 Task: Show Markup Toolbar
Action: Mouse pressed left at (316, 248)
Screenshot: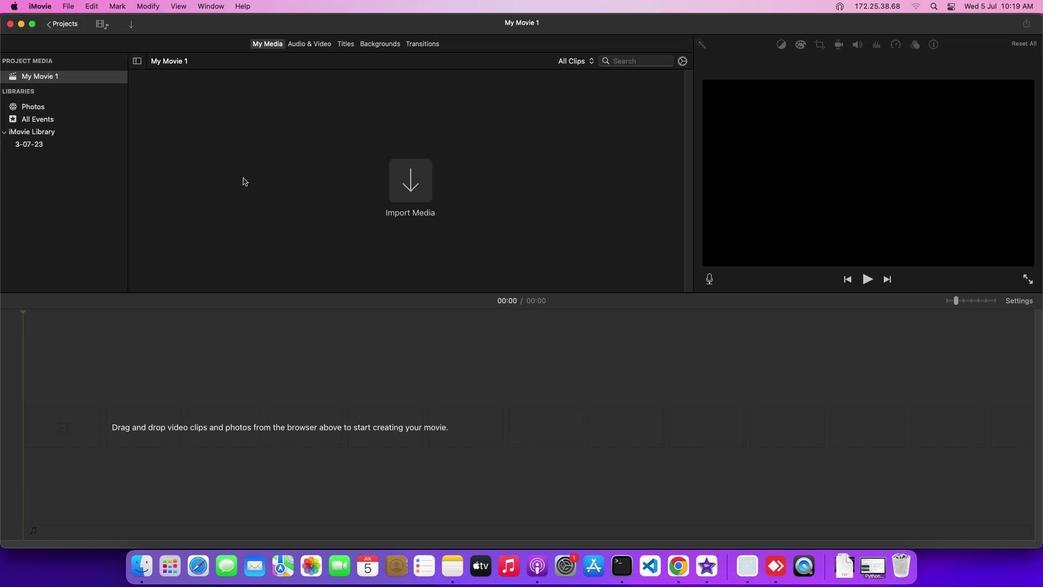 
Action: Mouse moved to (49, 30)
Screenshot: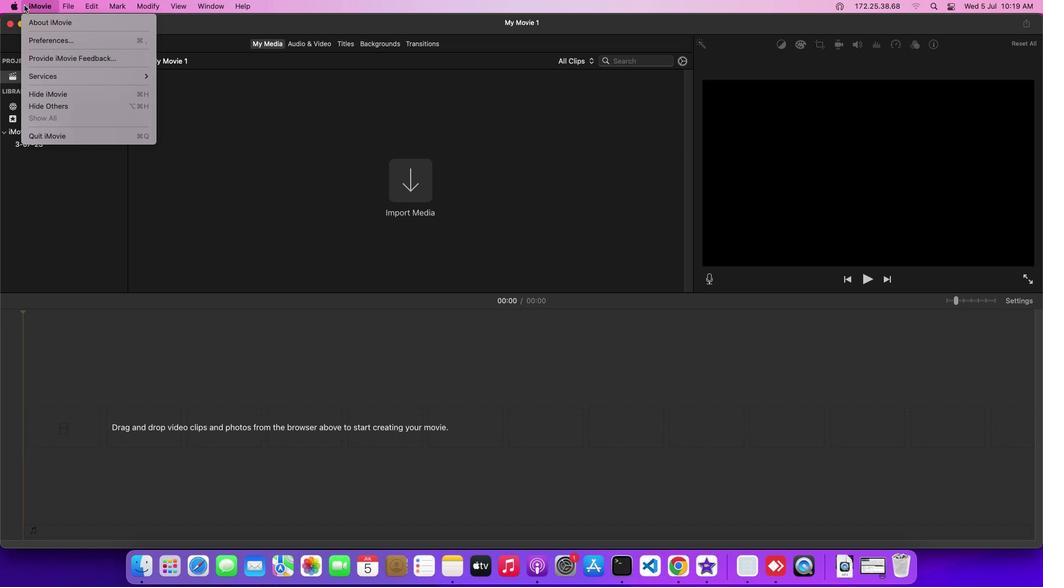 
Action: Mouse pressed left at (49, 30)
Screenshot: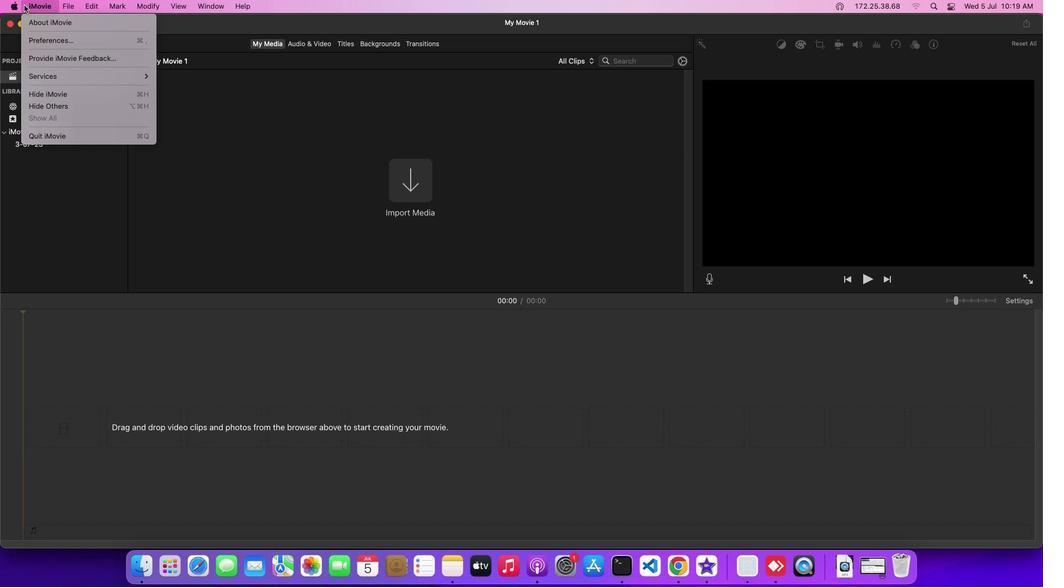 
Action: Mouse moved to (75, 47)
Screenshot: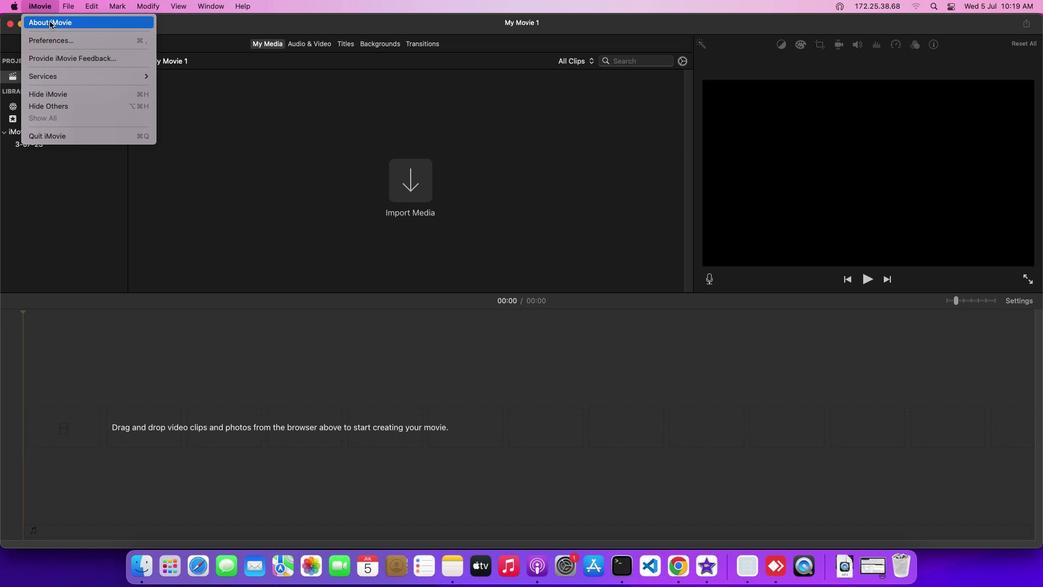 
Action: Mouse pressed left at (75, 47)
Screenshot: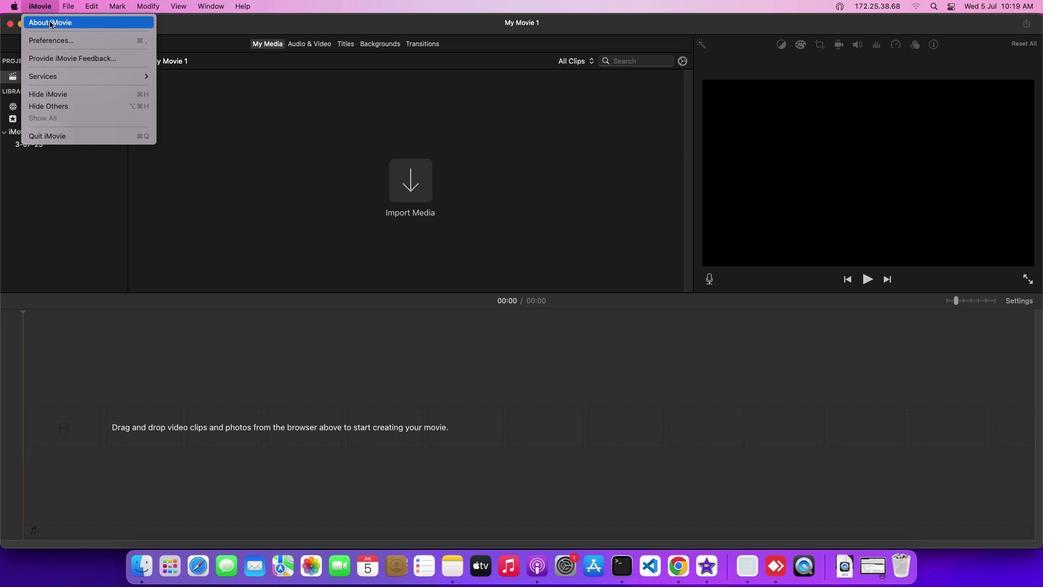 
Action: Mouse moved to (648, 344)
Screenshot: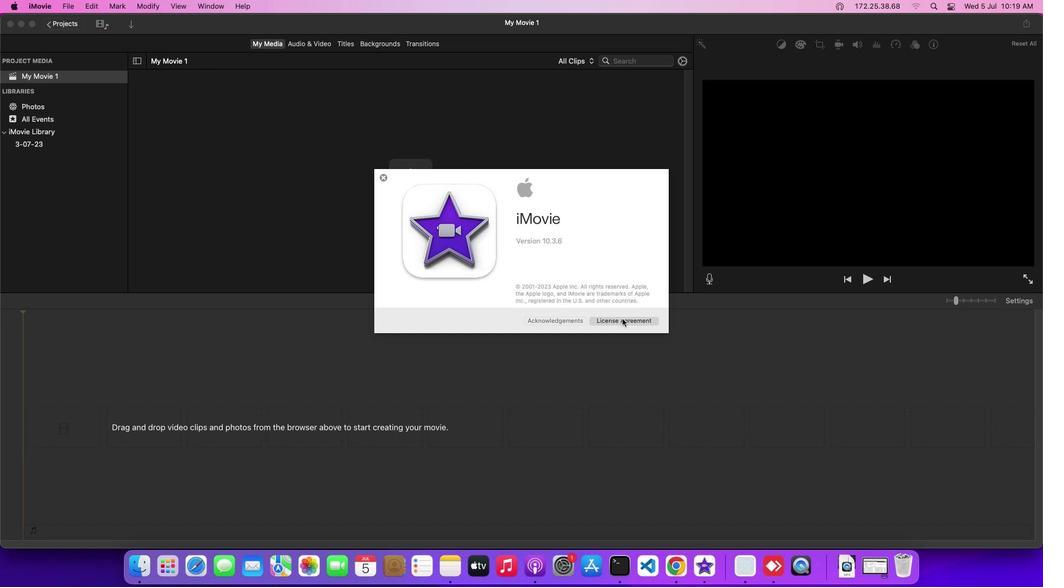 
Action: Mouse pressed left at (648, 344)
Screenshot: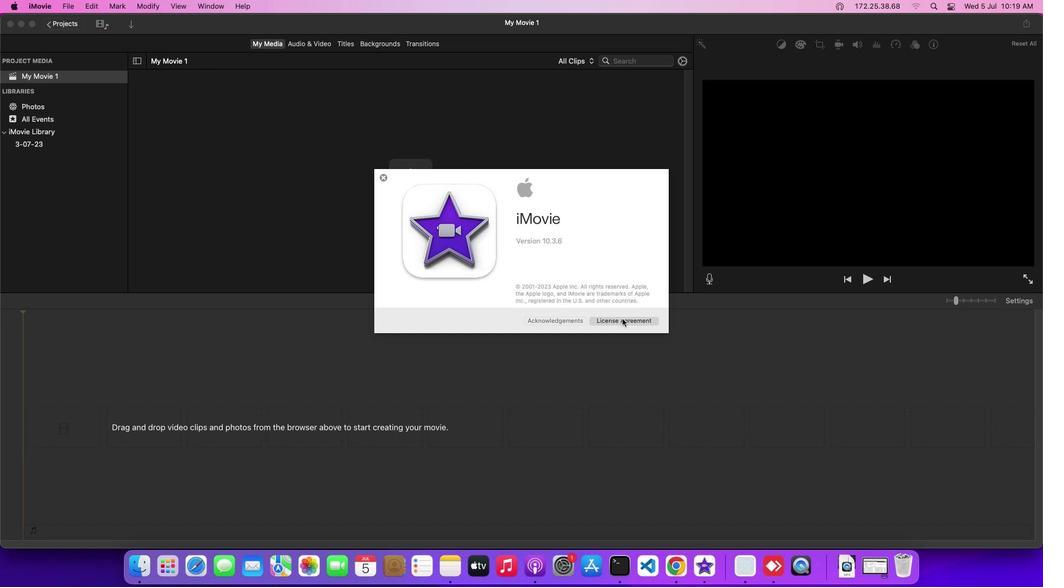 
Action: Mouse moved to (627, 57)
Screenshot: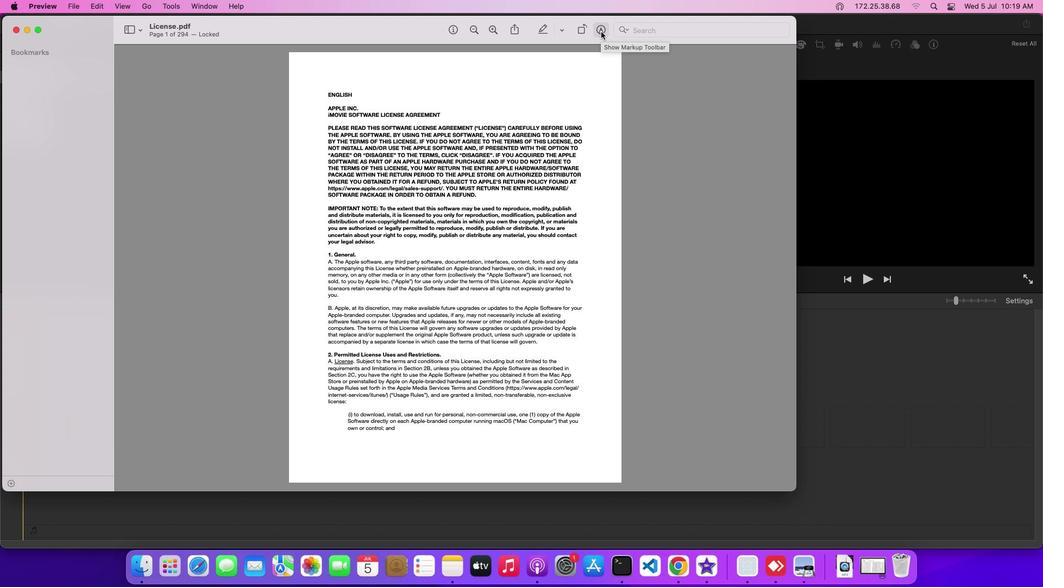 
